 Task: Sort the products in the category "Scones" by relevance.
Action: Mouse moved to (21, 74)
Screenshot: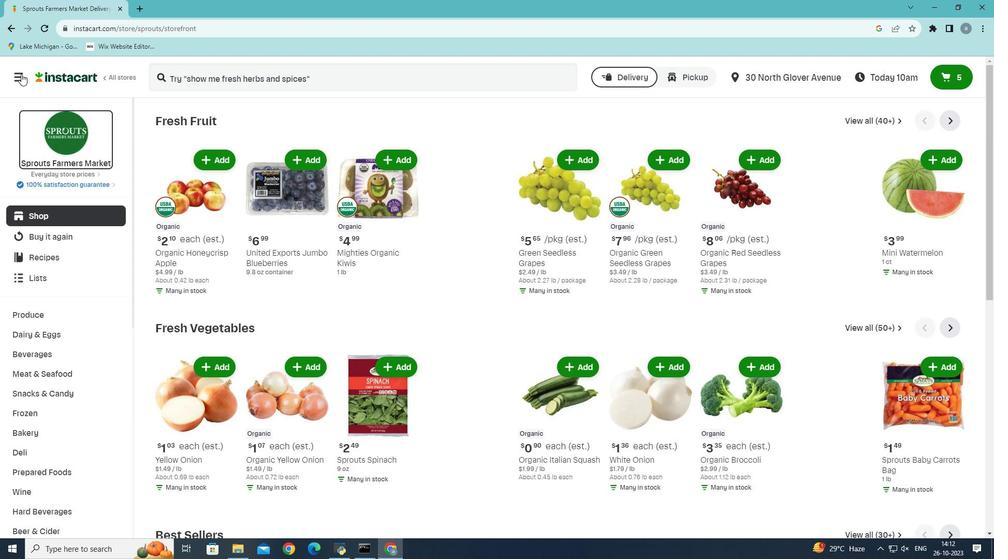 
Action: Mouse pressed left at (21, 74)
Screenshot: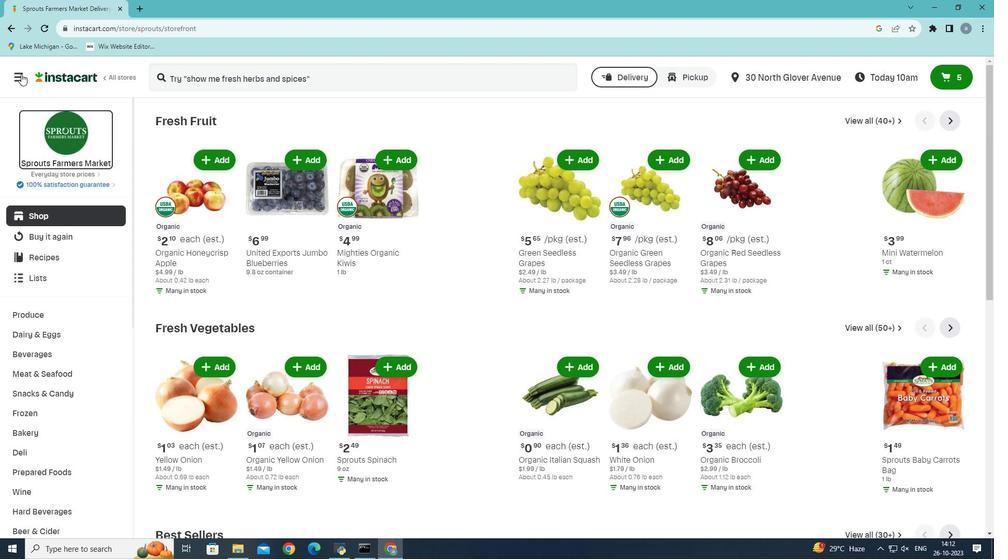 
Action: Mouse moved to (32, 304)
Screenshot: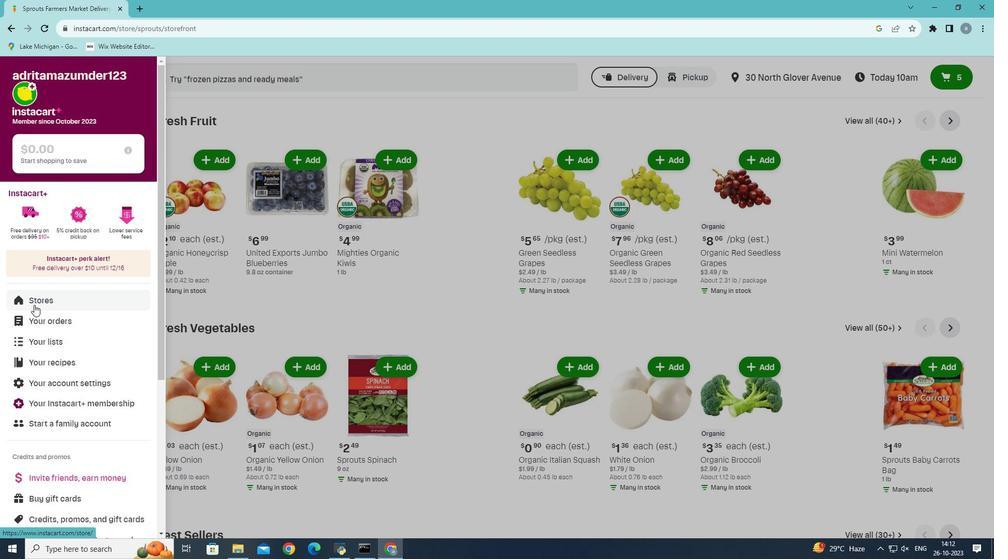 
Action: Mouse pressed left at (32, 304)
Screenshot: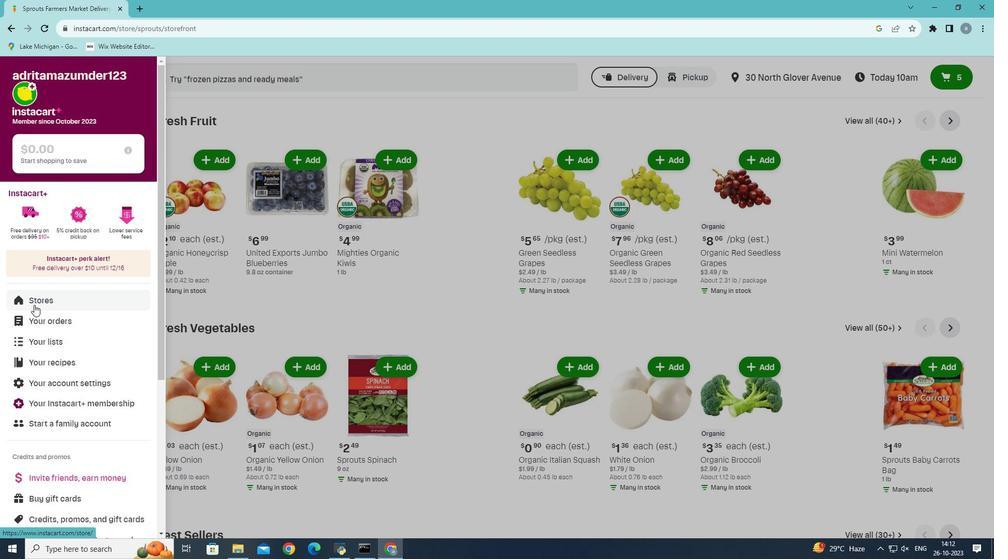 
Action: Mouse moved to (59, 299)
Screenshot: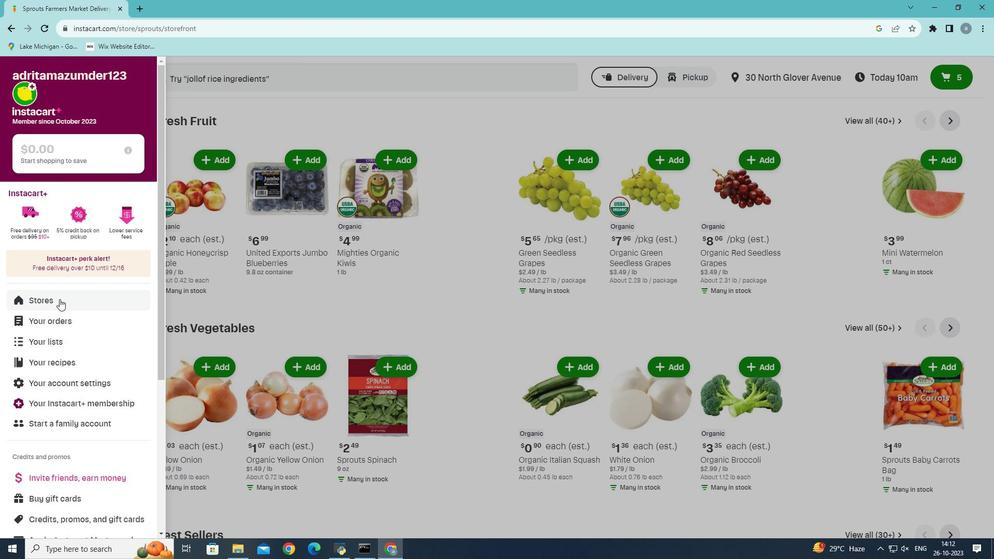 
Action: Mouse pressed left at (59, 299)
Screenshot: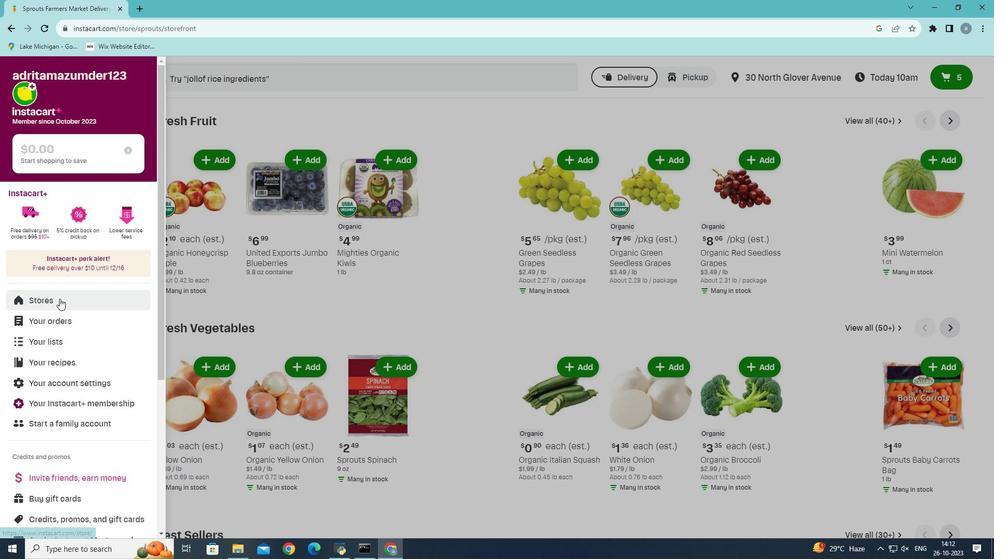 
Action: Mouse moved to (238, 111)
Screenshot: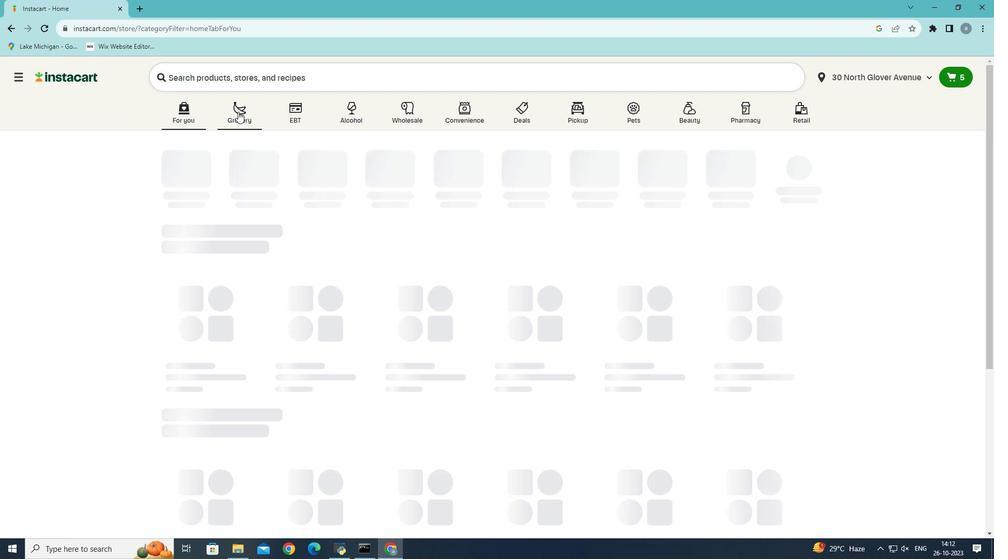 
Action: Mouse pressed left at (238, 111)
Screenshot: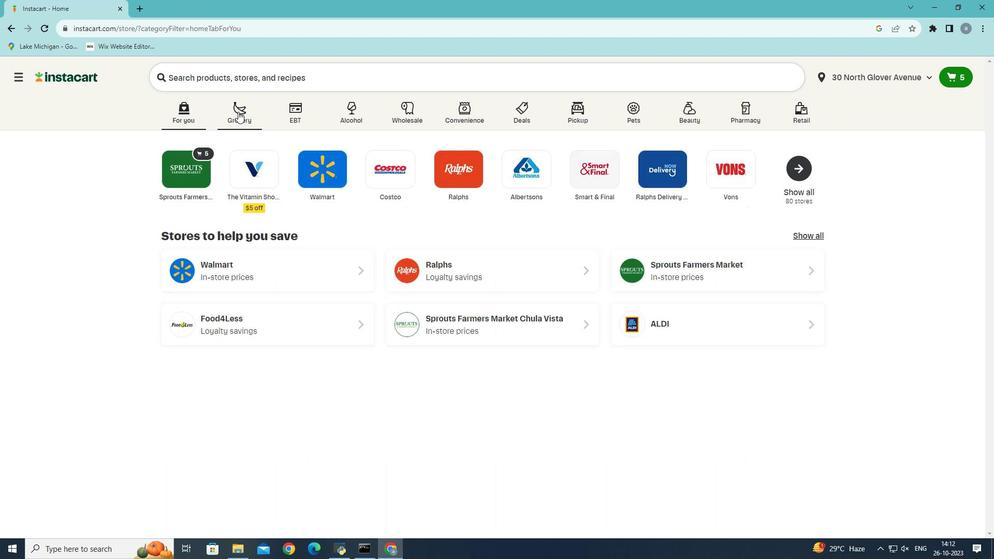 
Action: Mouse moved to (229, 302)
Screenshot: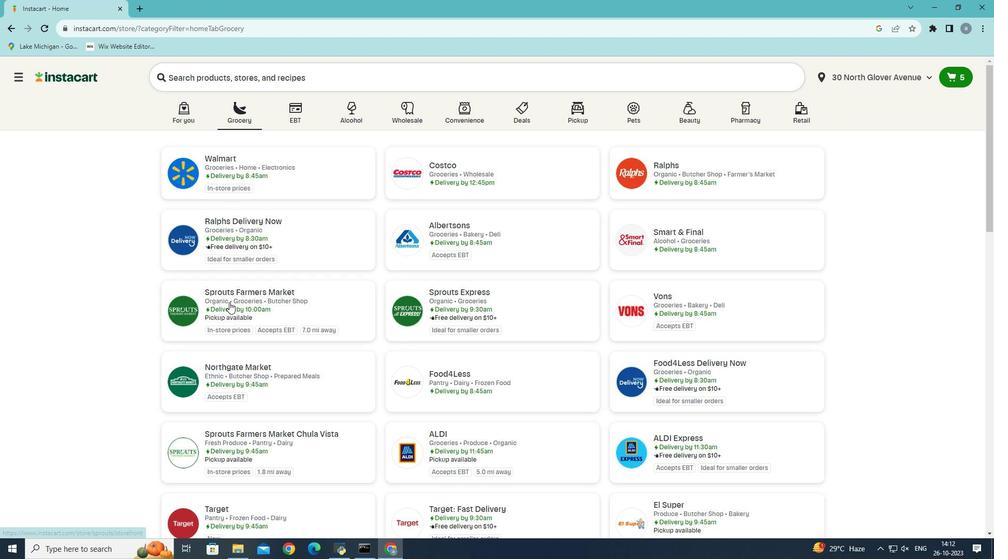 
Action: Mouse pressed left at (229, 302)
Screenshot: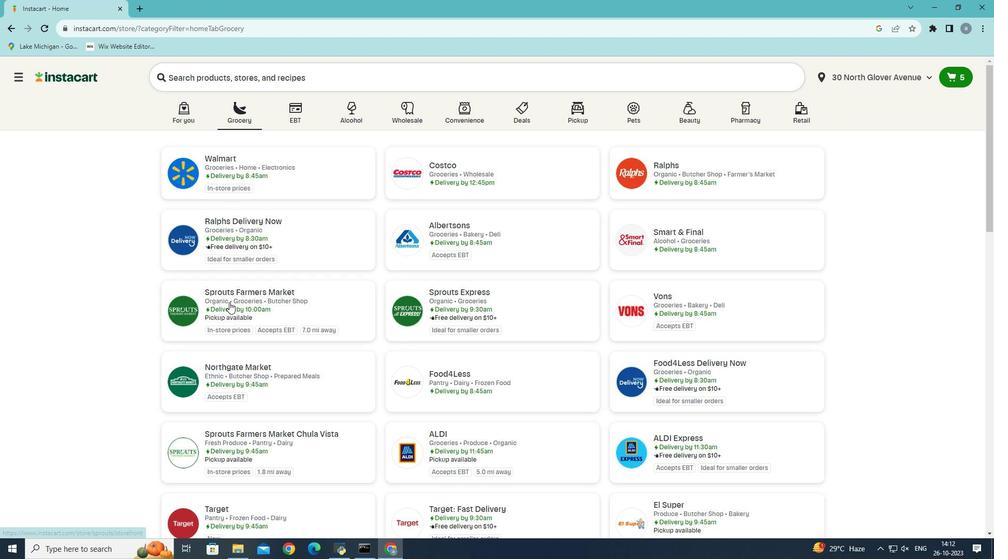 
Action: Mouse moved to (38, 436)
Screenshot: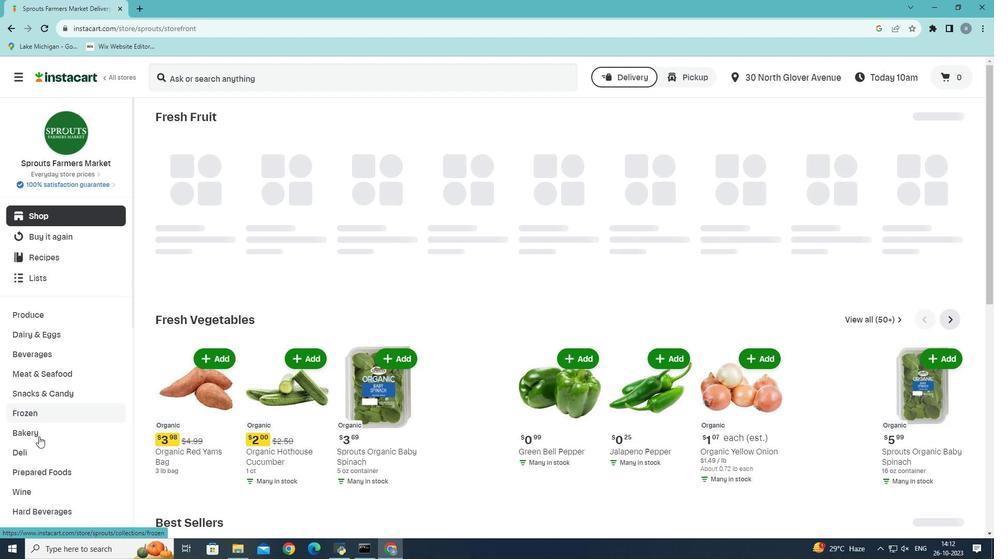 
Action: Mouse pressed left at (38, 436)
Screenshot: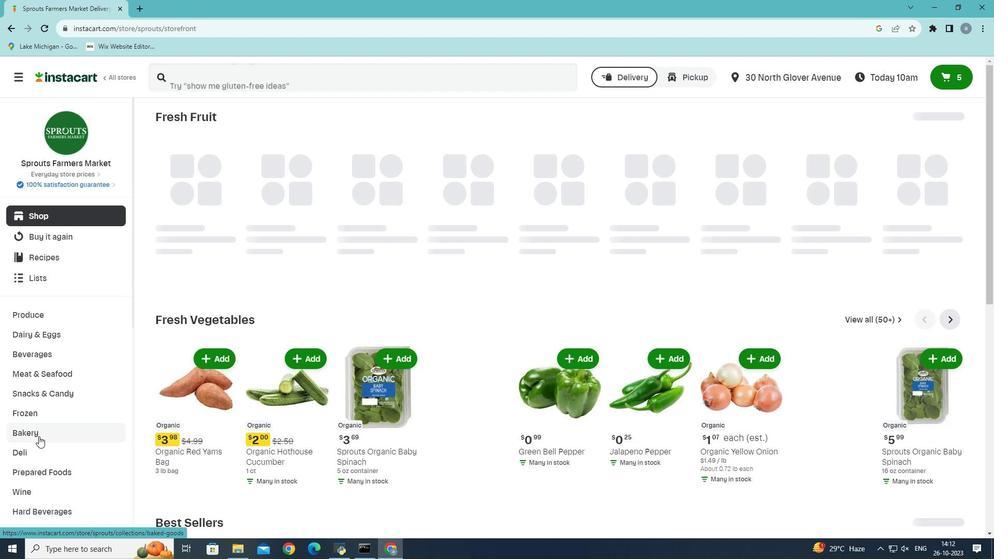 
Action: Mouse moved to (635, 147)
Screenshot: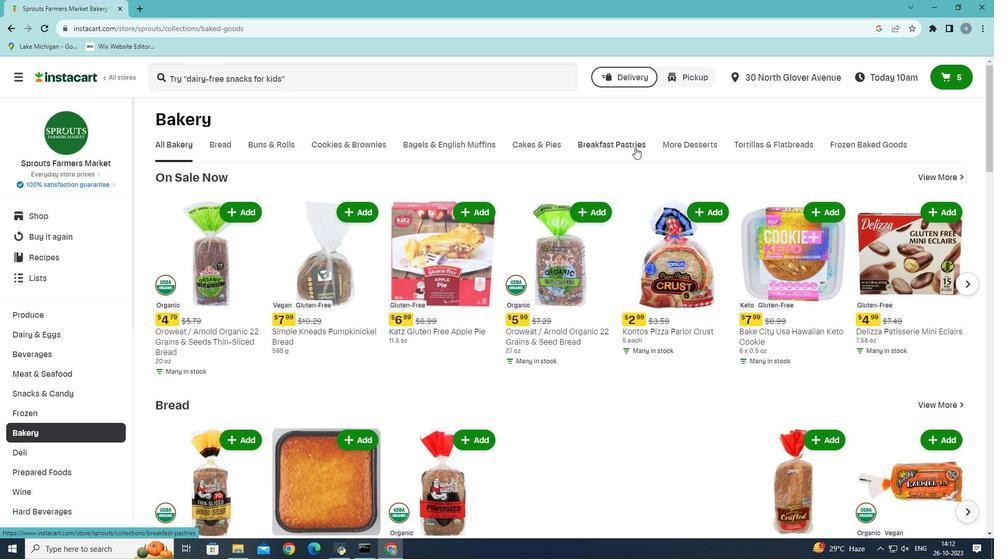 
Action: Mouse pressed left at (635, 147)
Screenshot: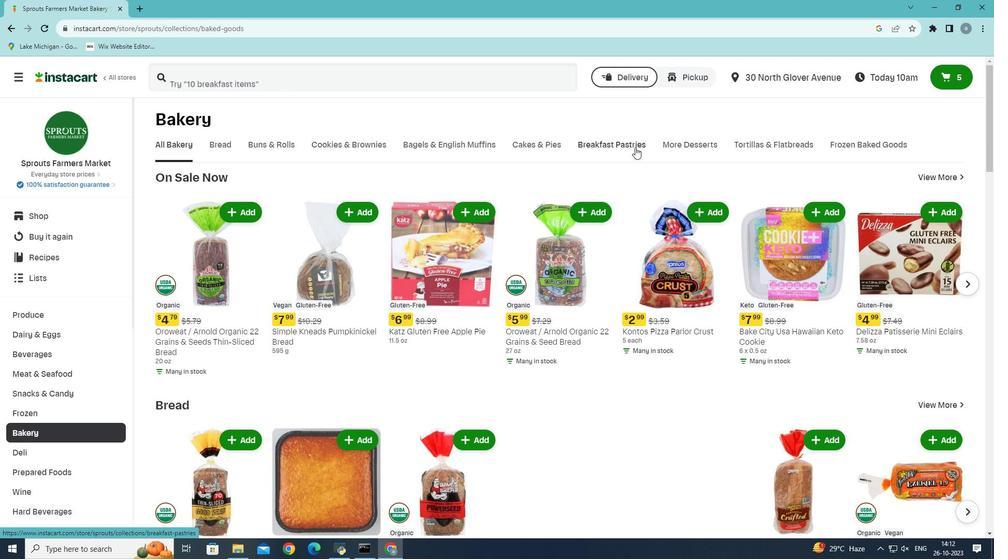 
Action: Mouse moved to (551, 195)
Screenshot: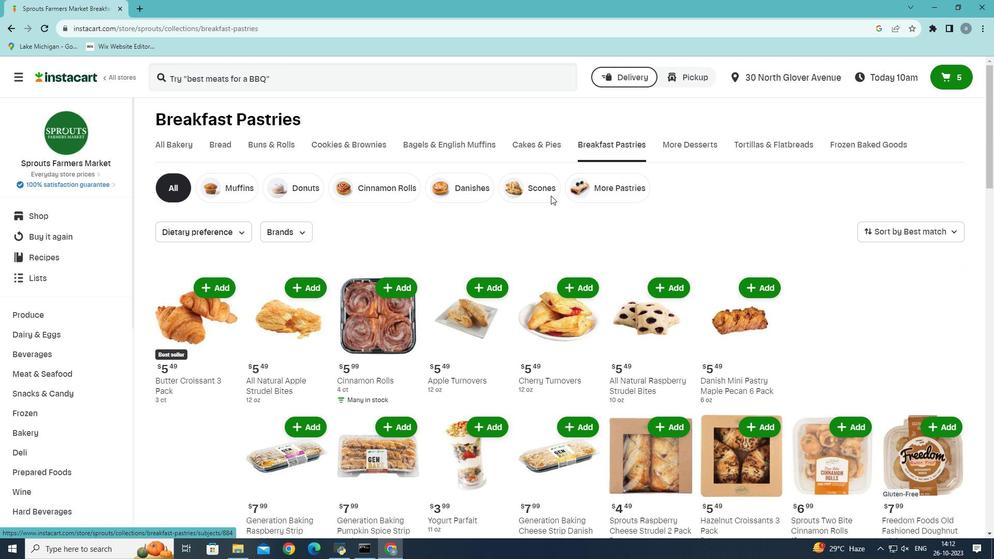 
Action: Mouse pressed left at (551, 195)
Screenshot: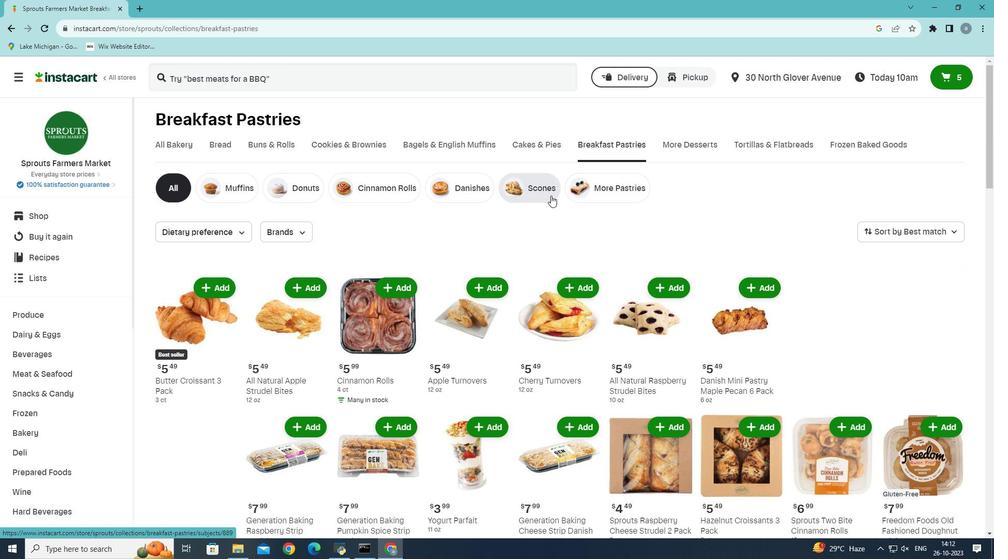 
Action: Mouse moved to (966, 231)
Screenshot: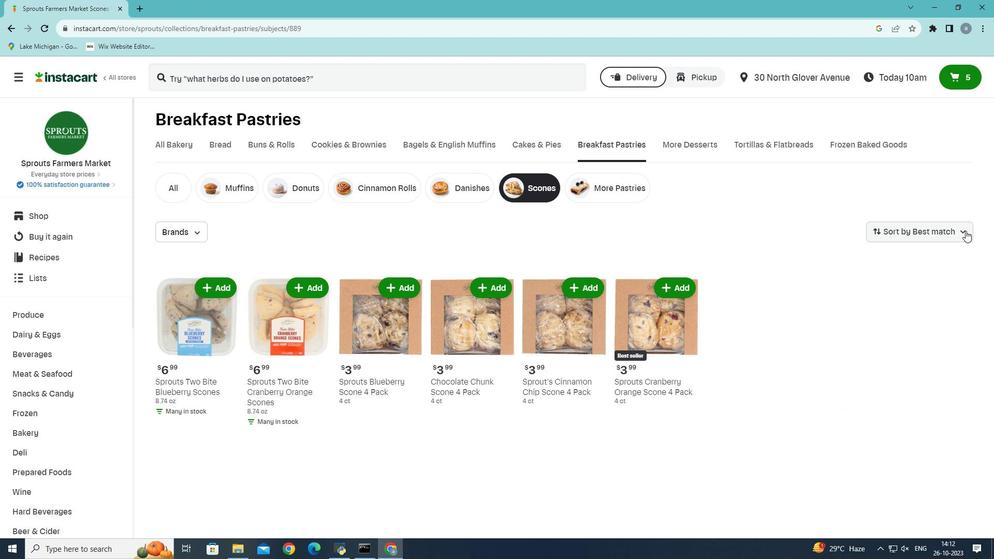 
Action: Mouse pressed left at (966, 231)
Screenshot: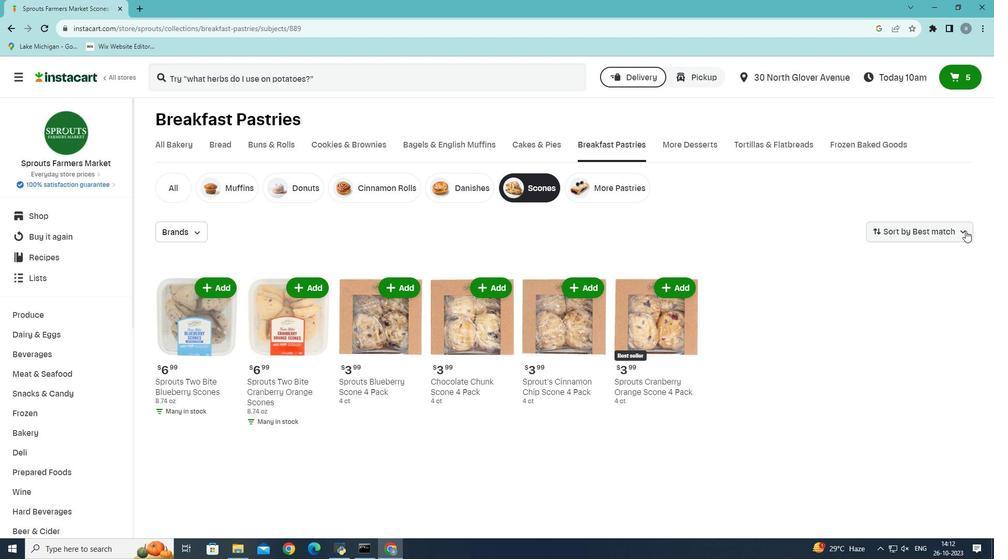 
Action: Mouse moved to (915, 384)
Screenshot: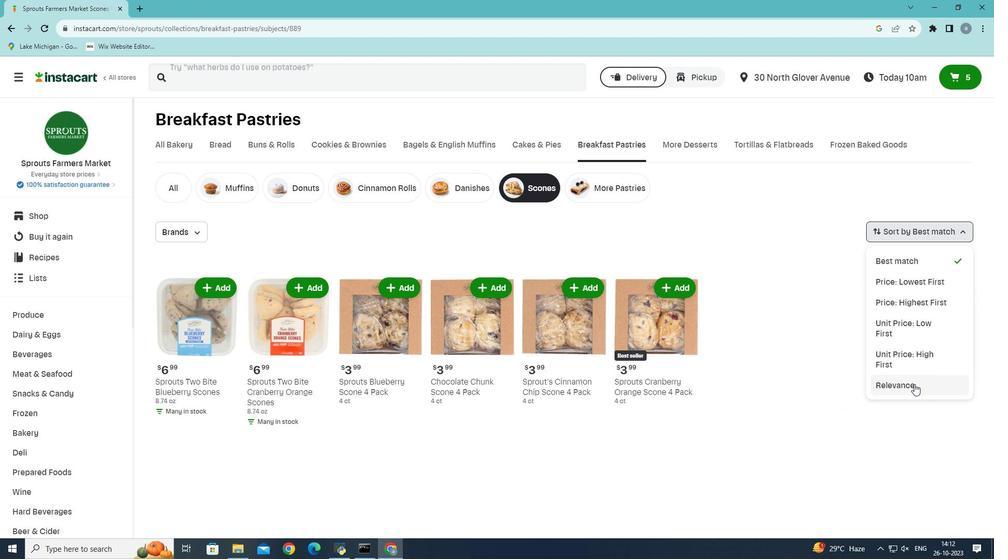 
Action: Mouse pressed left at (915, 384)
Screenshot: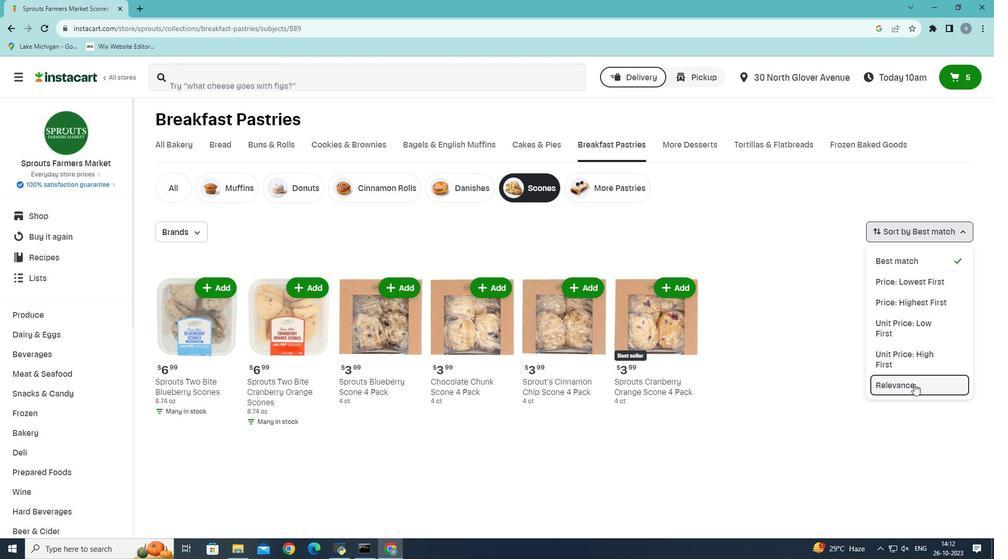 
Action: Mouse moved to (929, 369)
Screenshot: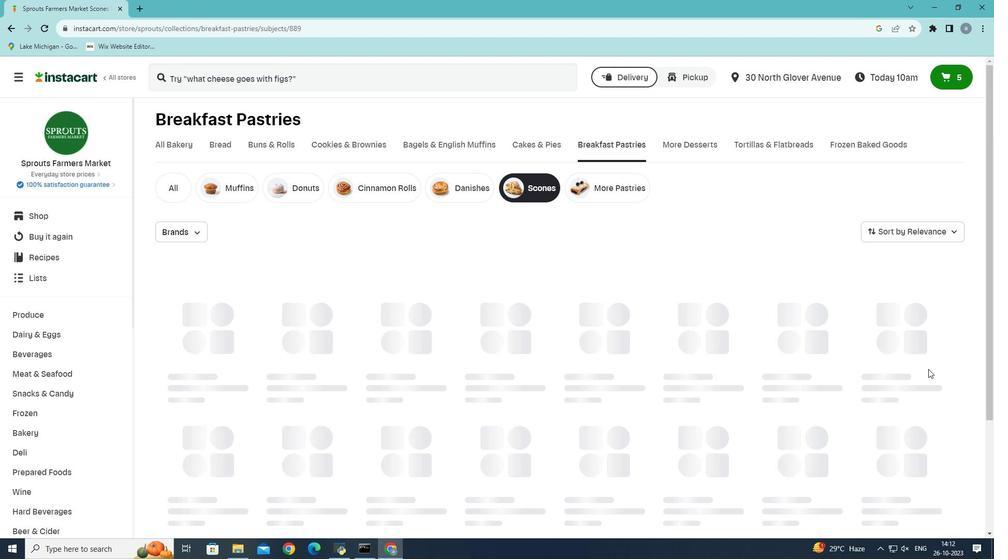 
